 Task: Plan a photography outing to a botanical garden on the 18th at 12:00 PM.
Action: Mouse moved to (12, 45)
Screenshot: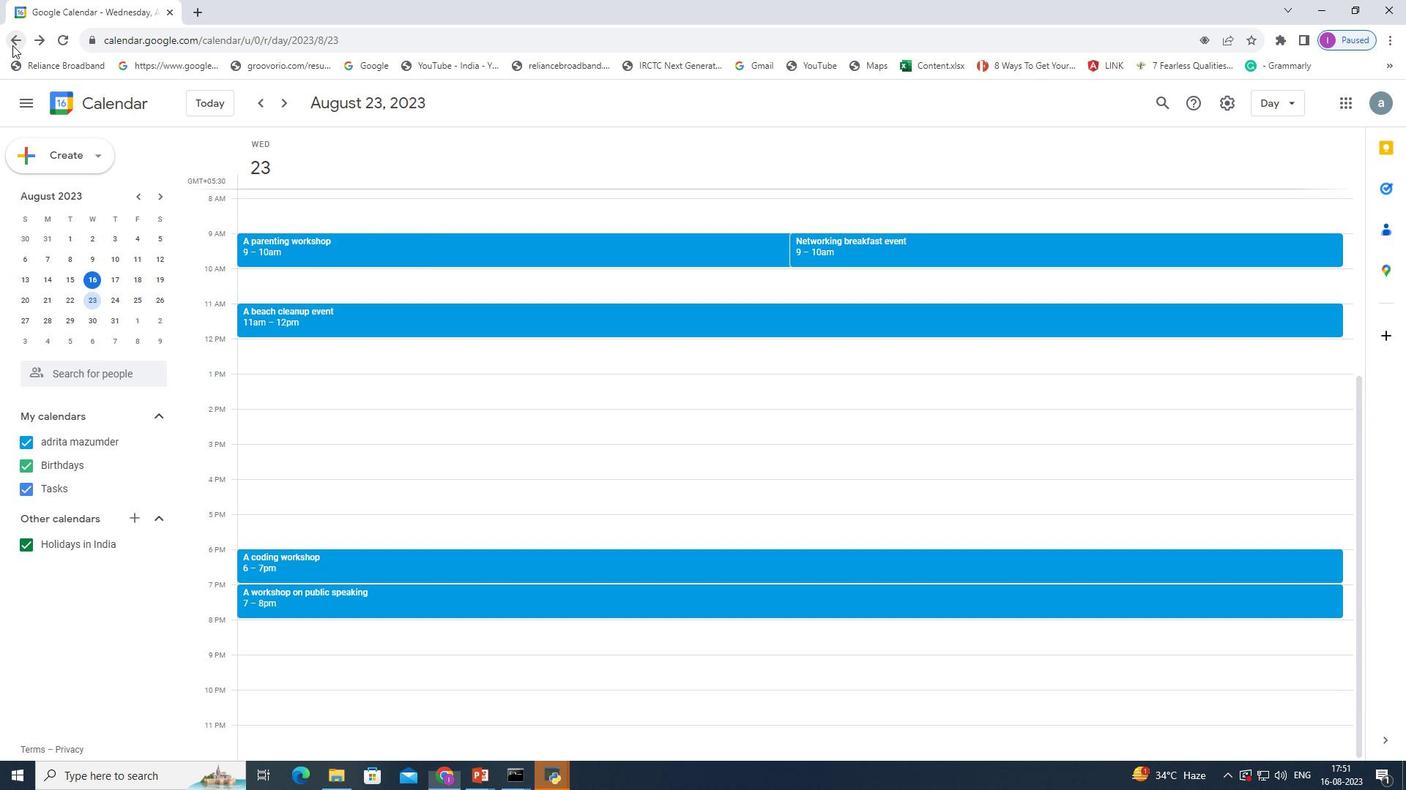 
Action: Mouse pressed left at (12, 45)
Screenshot: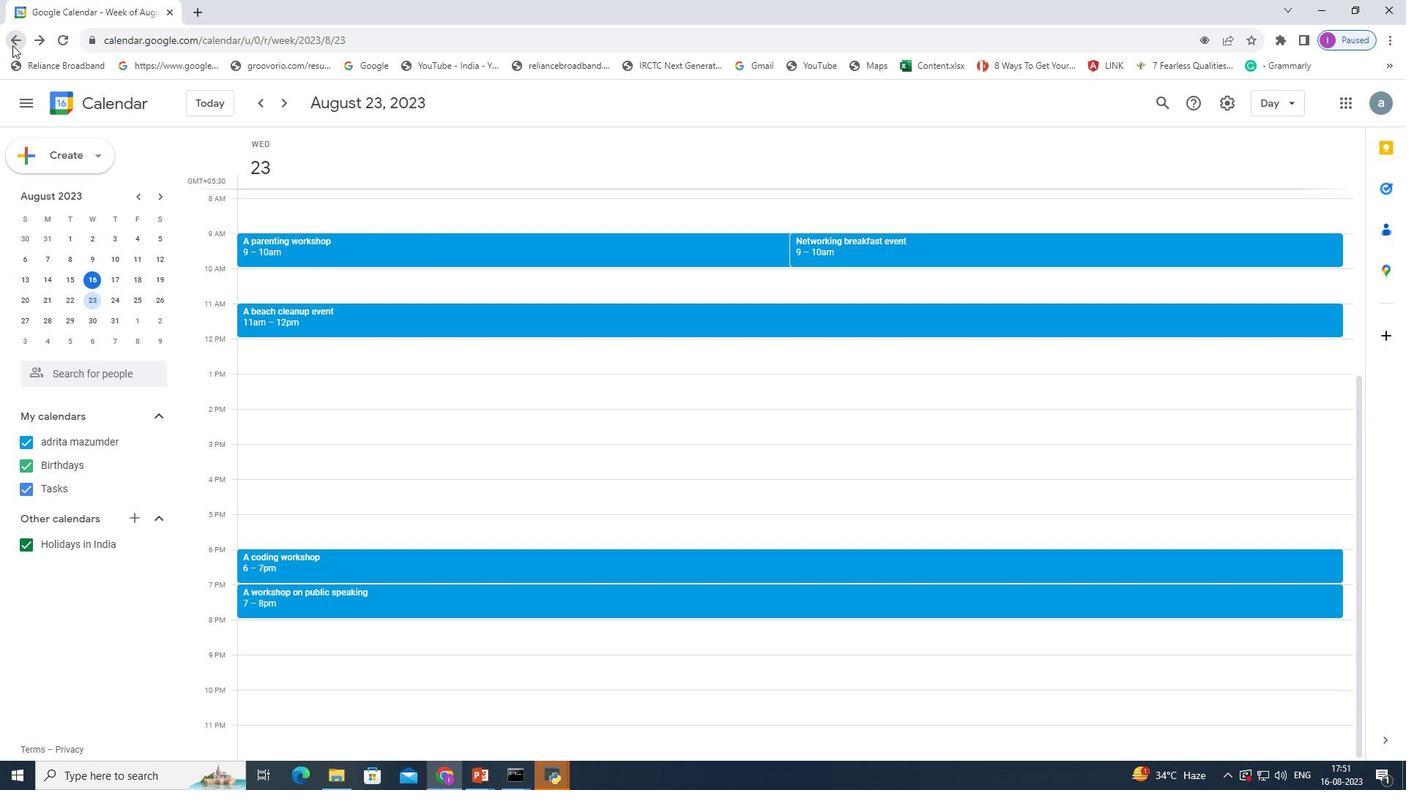 
Action: Mouse moved to (136, 279)
Screenshot: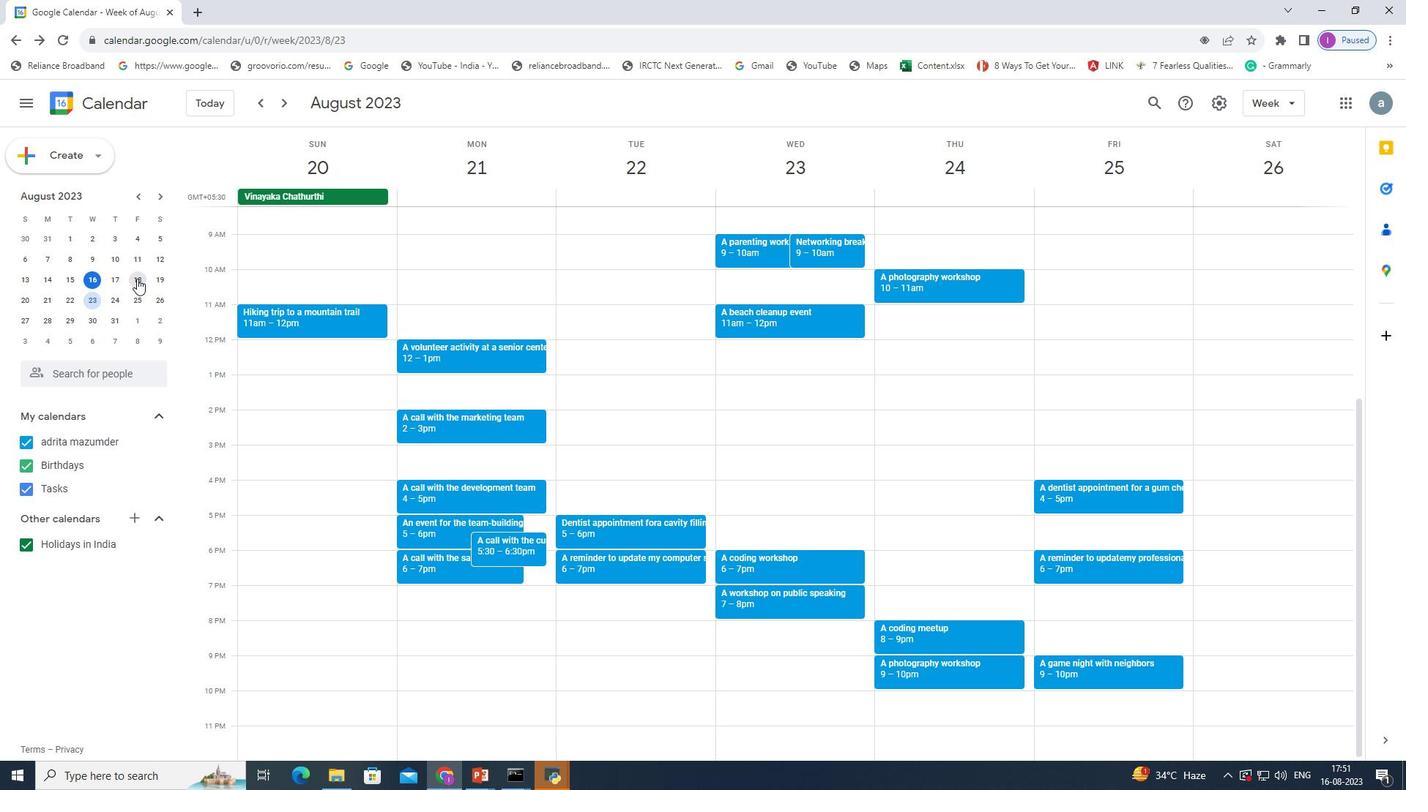 
Action: Mouse pressed left at (136, 279)
Screenshot: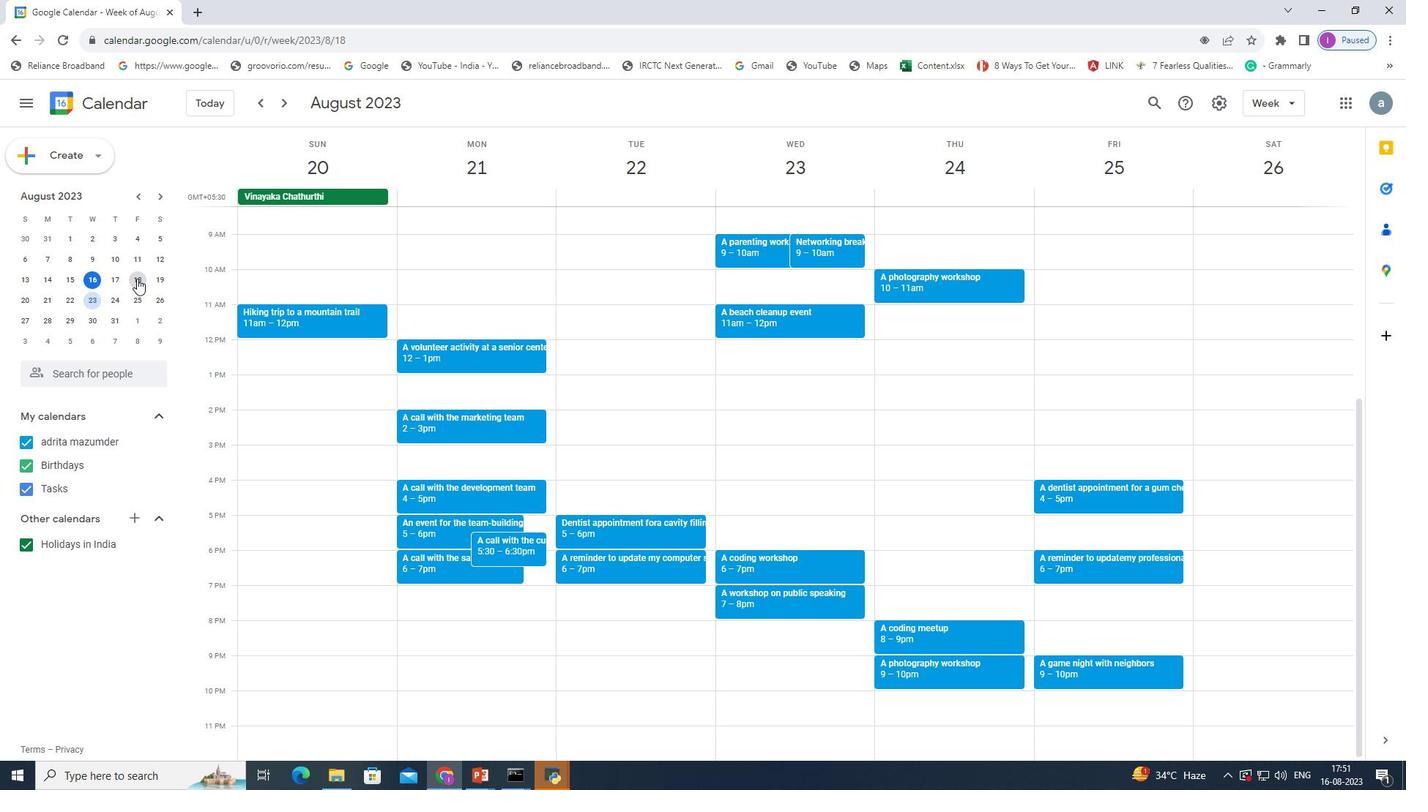 
Action: Mouse moved to (132, 277)
Screenshot: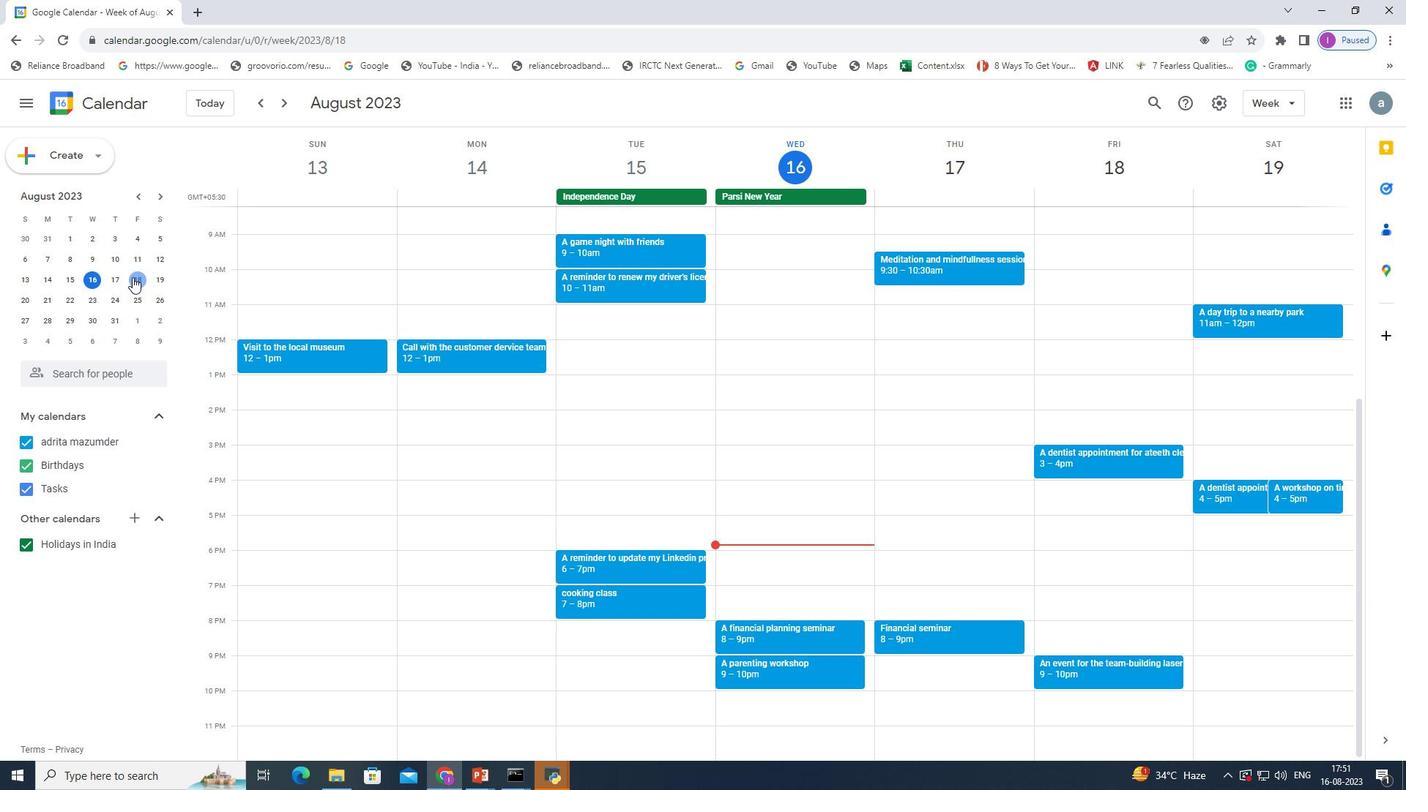 
Action: Mouse pressed left at (132, 277)
Screenshot: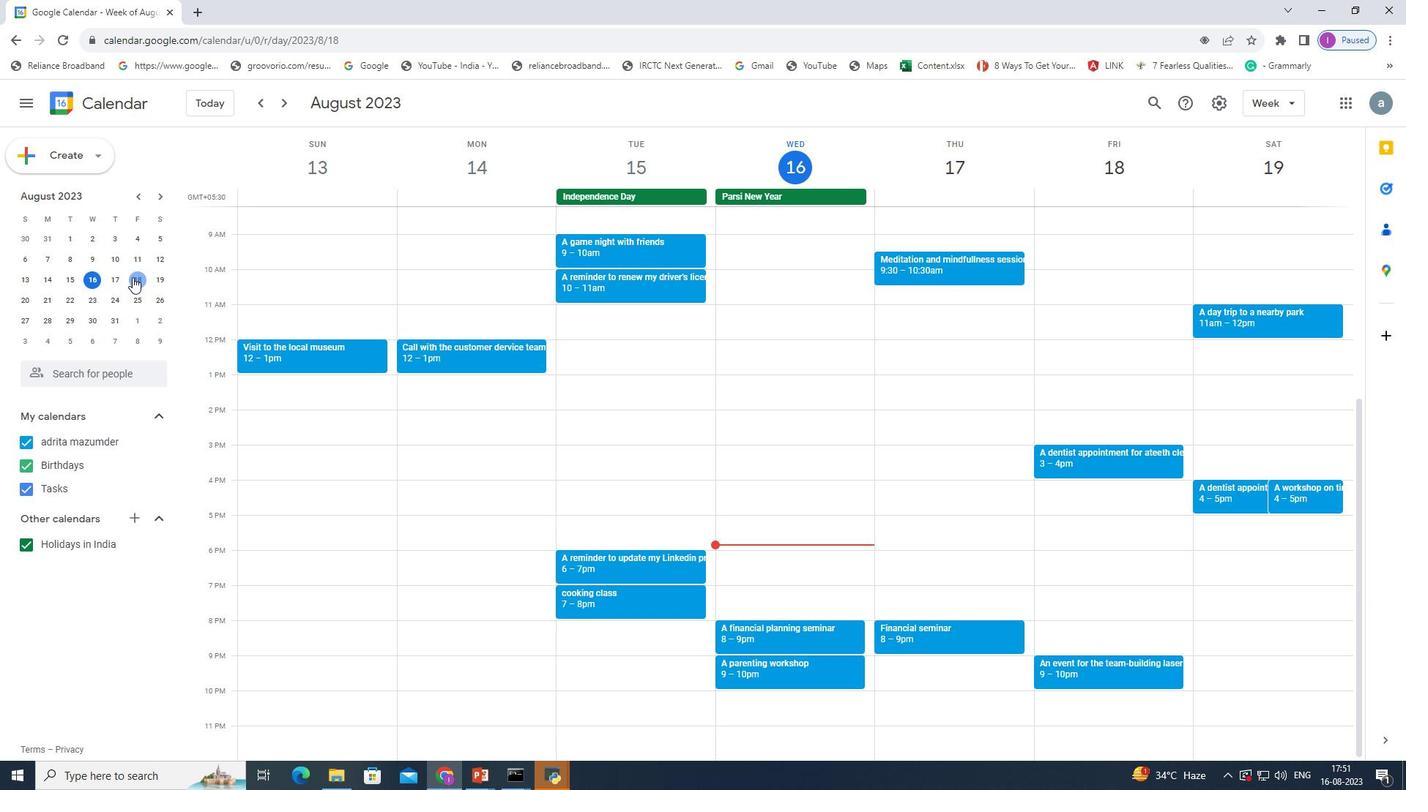 
Action: Mouse pressed left at (132, 277)
Screenshot: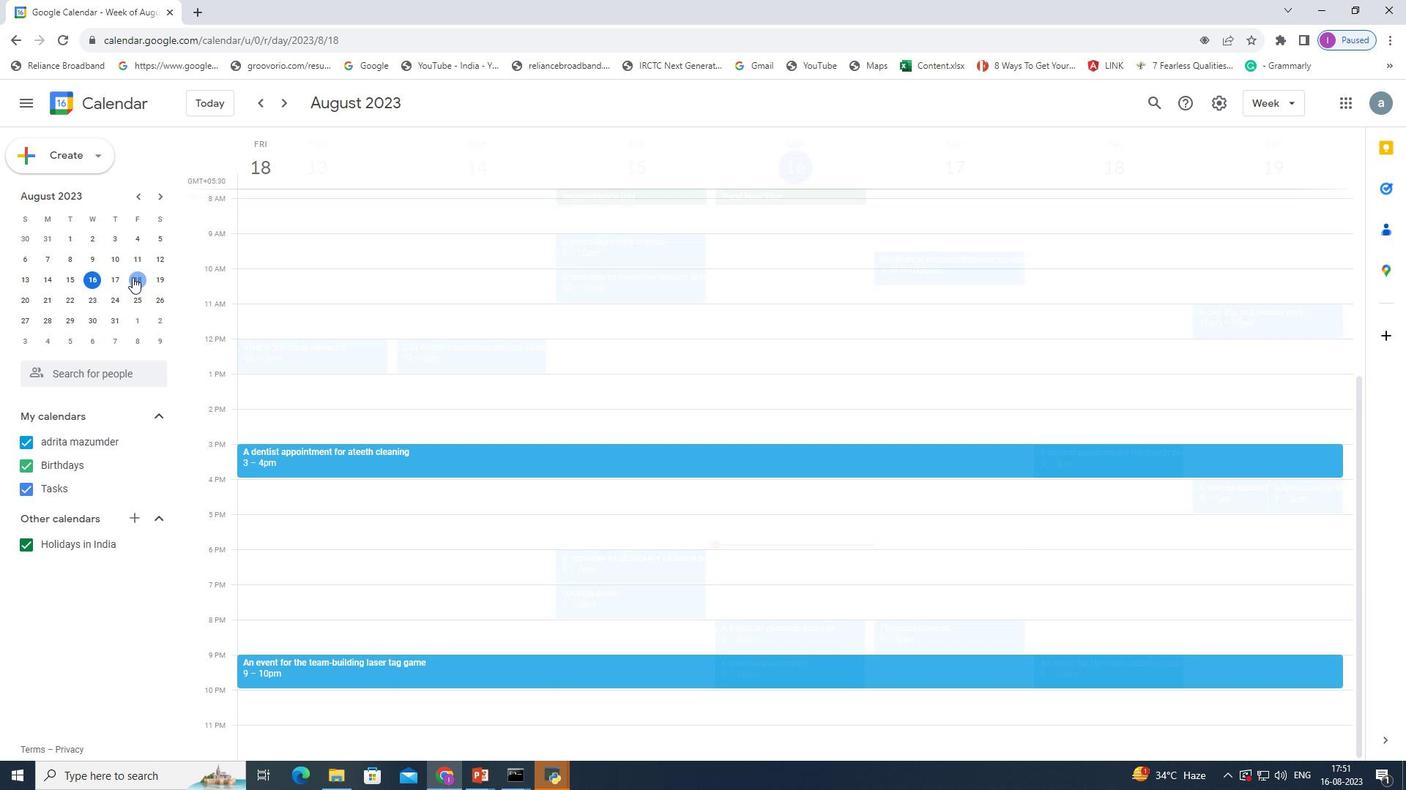 
Action: Mouse moved to (257, 341)
Screenshot: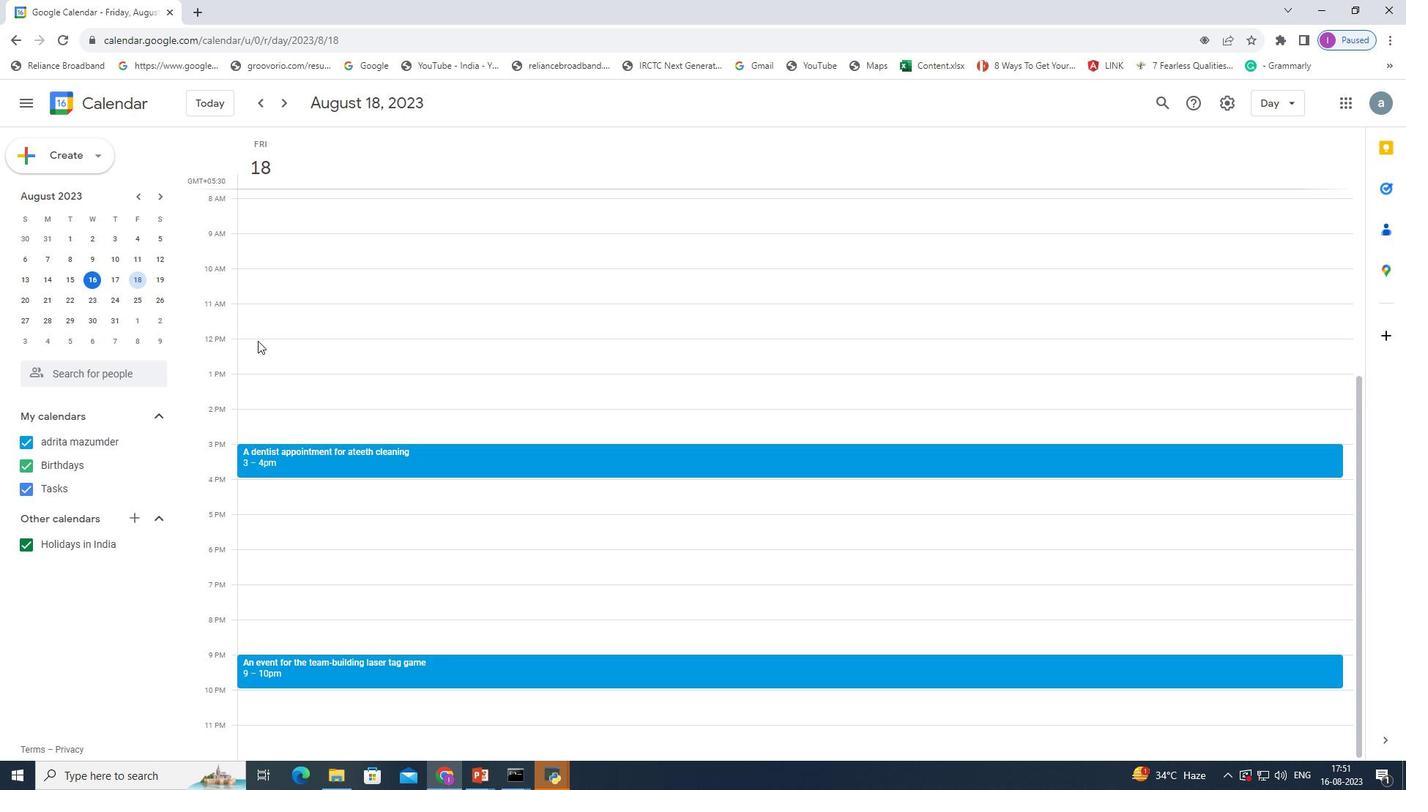 
Action: Mouse pressed left at (257, 341)
Screenshot: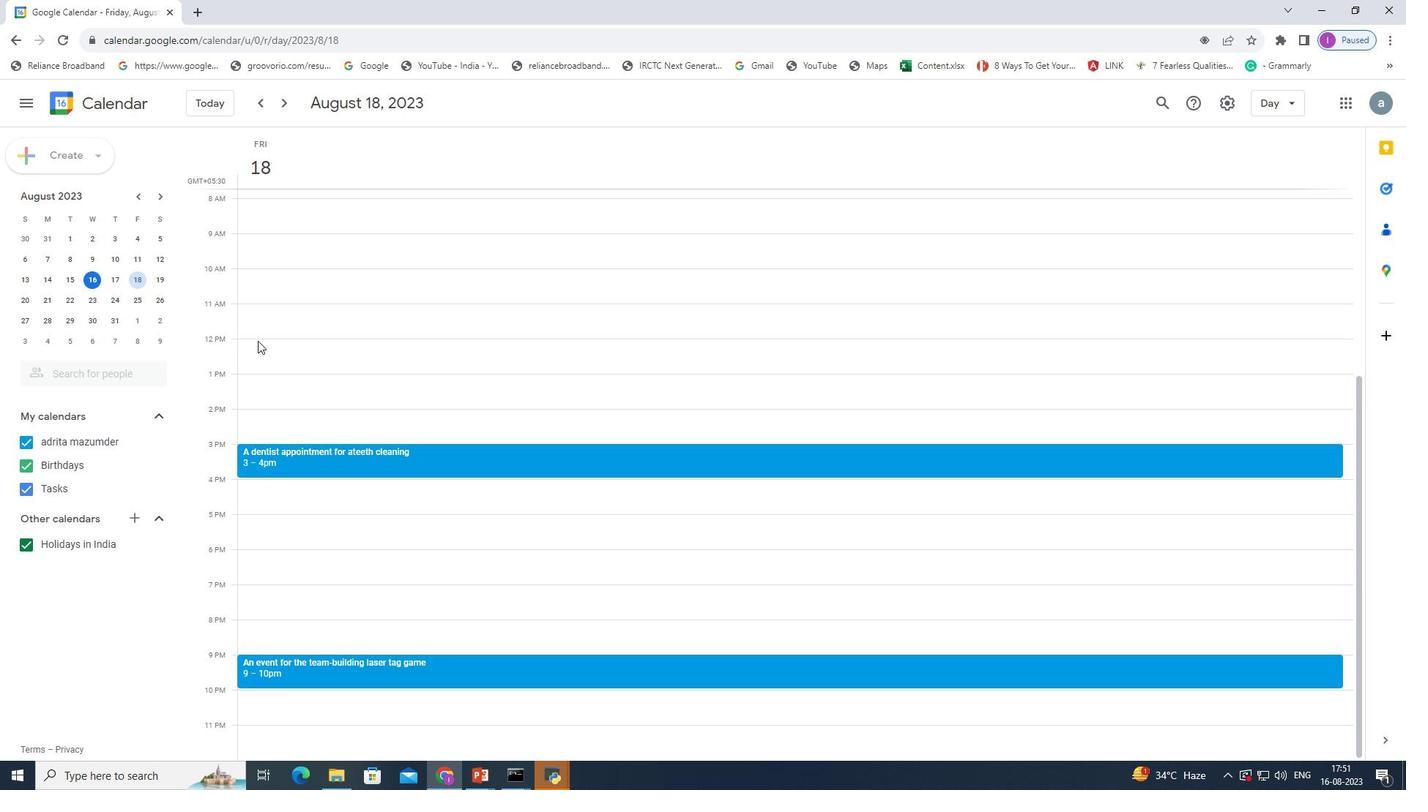 
Action: Mouse moved to (735, 291)
Screenshot: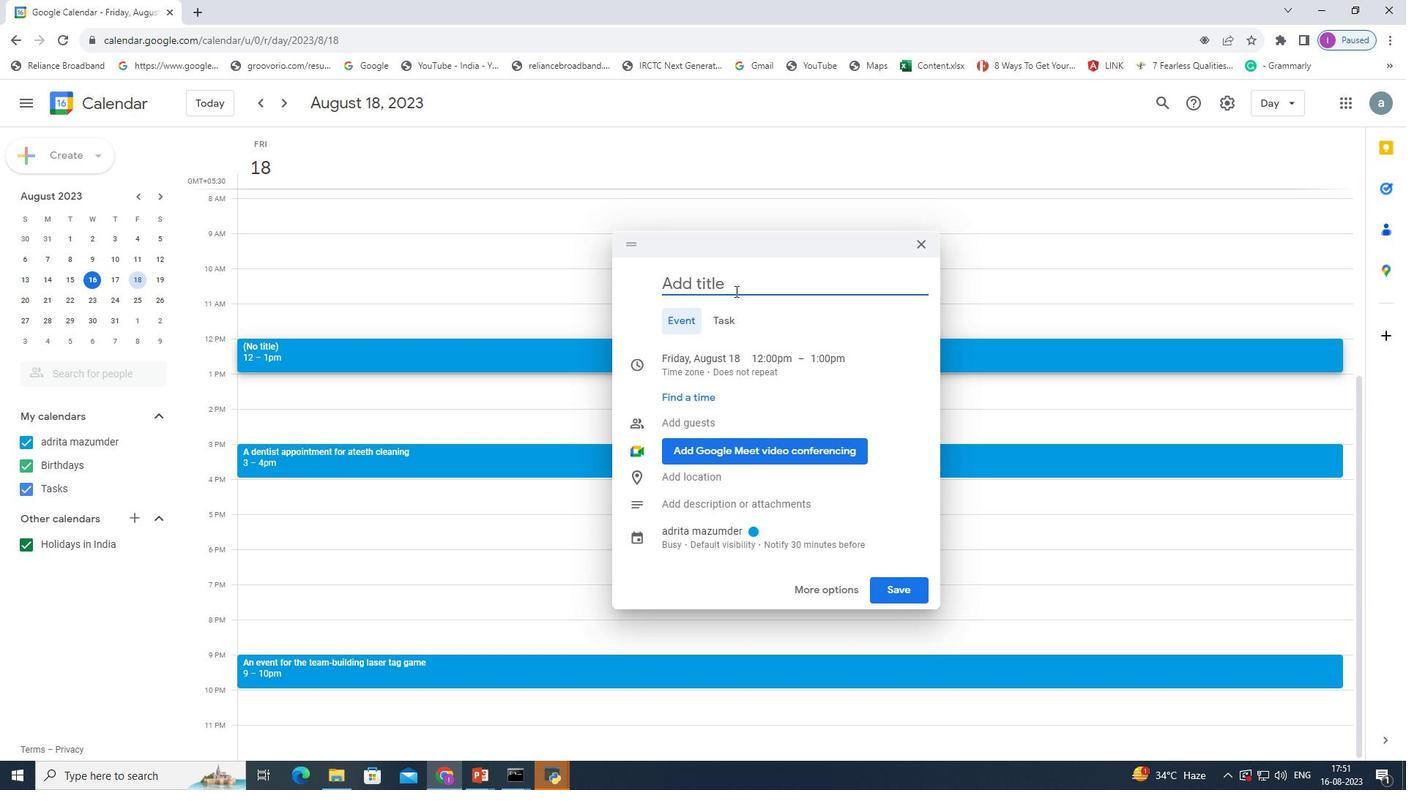 
Action: Key pressed <Key.shift>A<Key.space>photography<Key.space>outing<Key.space>to<Key.space>a<Key.space>botanical<Key.space>gardw<Key.backspace>en
Screenshot: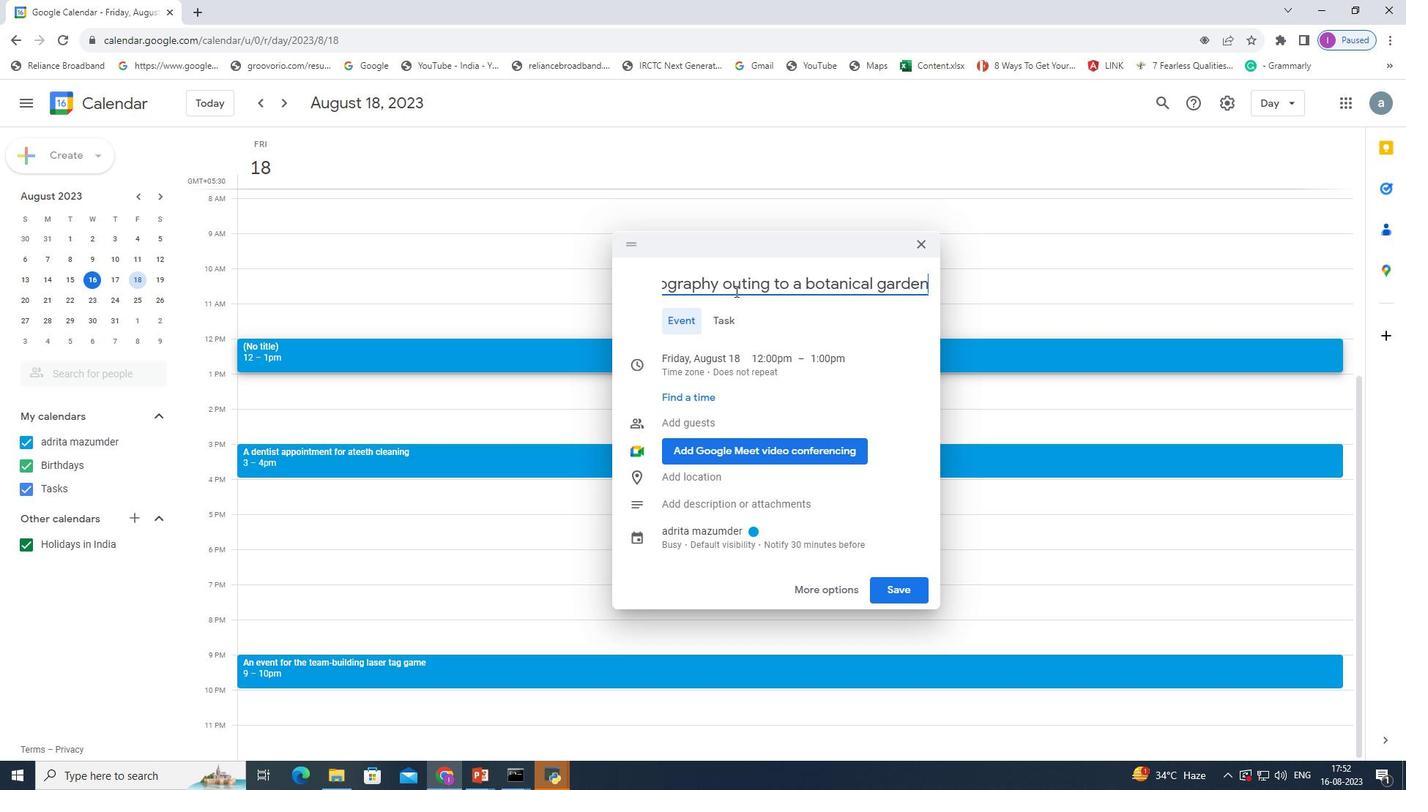 
Action: Mouse moved to (899, 585)
Screenshot: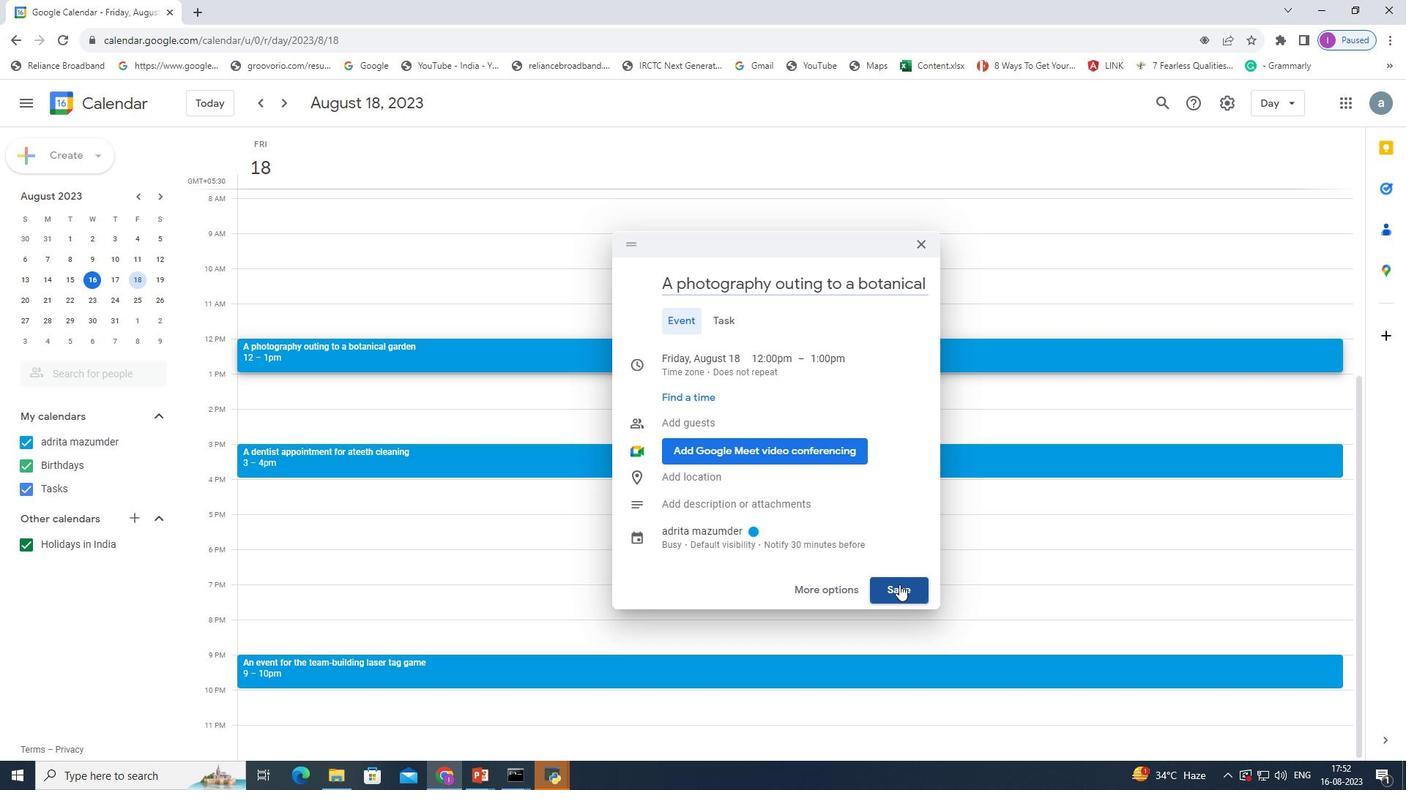 
Action: Mouse pressed left at (899, 585)
Screenshot: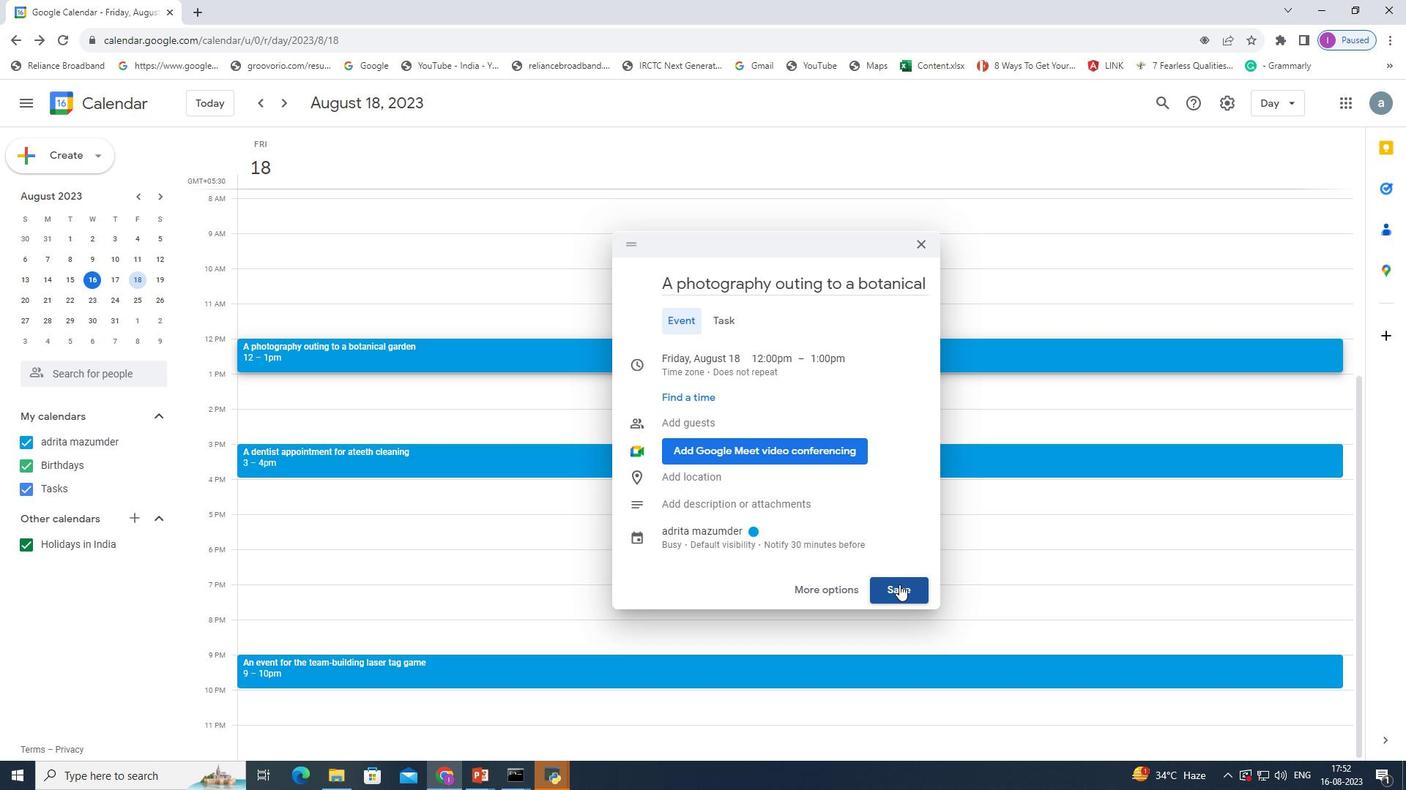 
Action: Mouse moved to (899, 585)
Screenshot: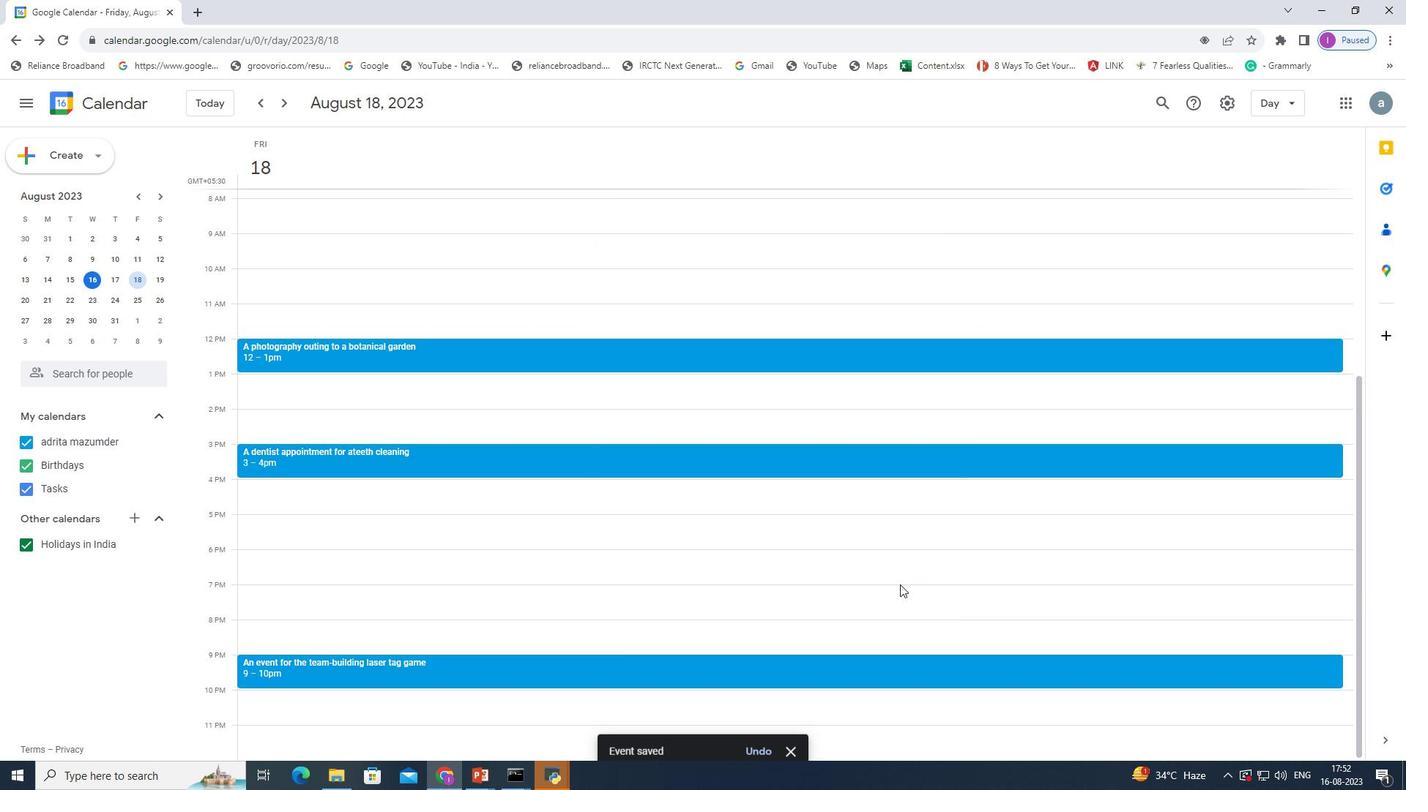 
